 Task: Look for properties with 4 bathrooms.
Action: Mouse pressed left at (839, 119)
Screenshot: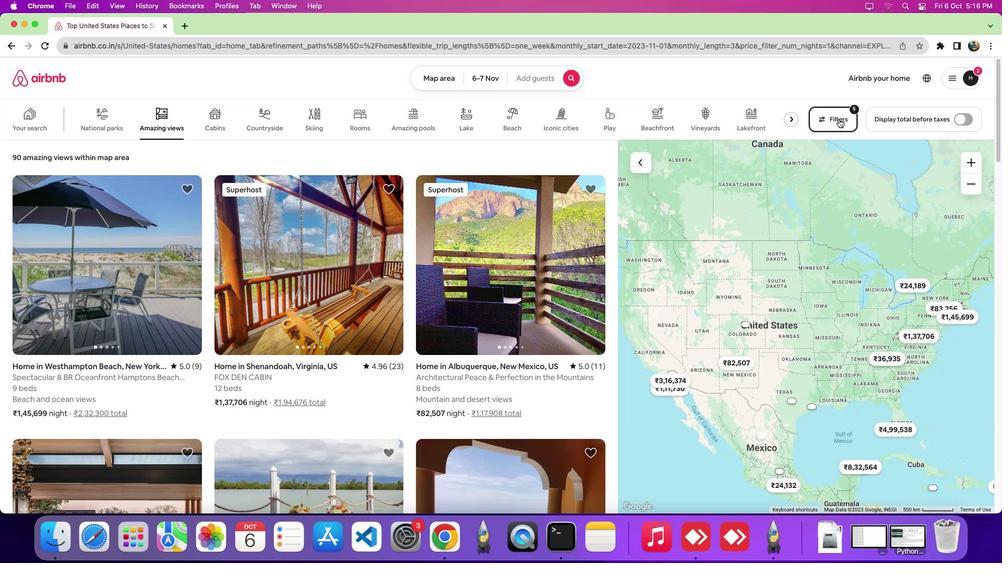 
Action: Mouse moved to (621, 187)
Screenshot: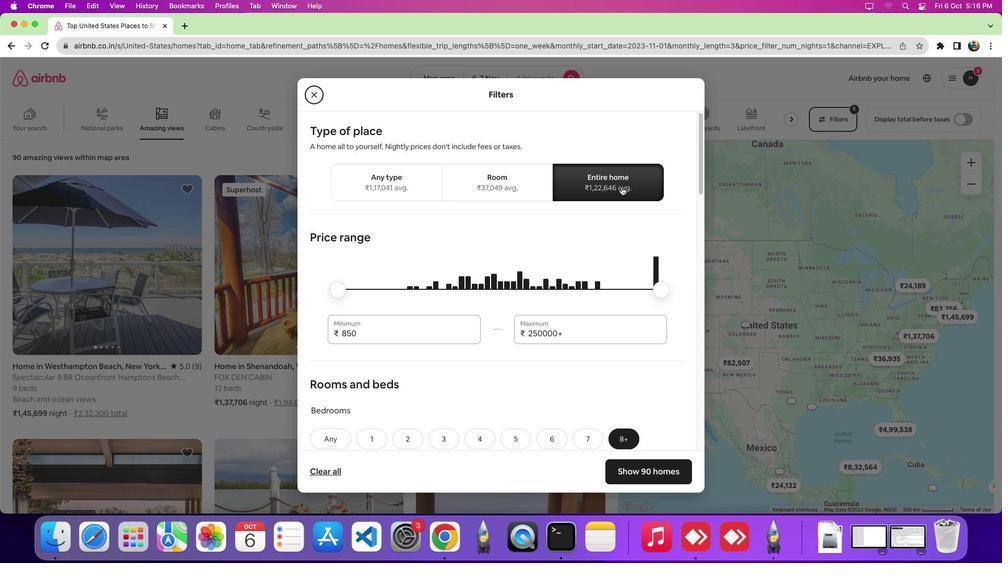 
Action: Mouse pressed left at (621, 187)
Screenshot: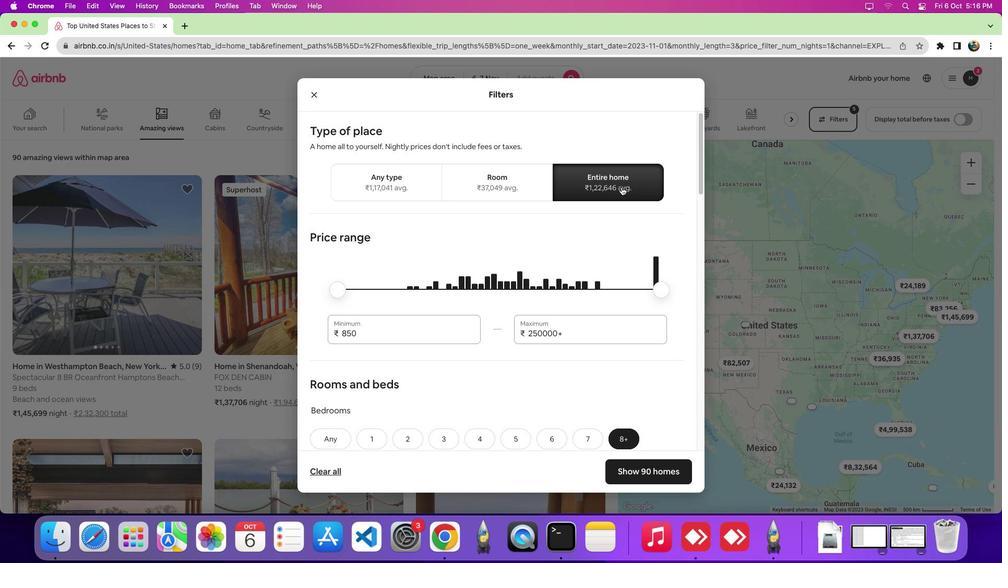 
Action: Mouse moved to (568, 324)
Screenshot: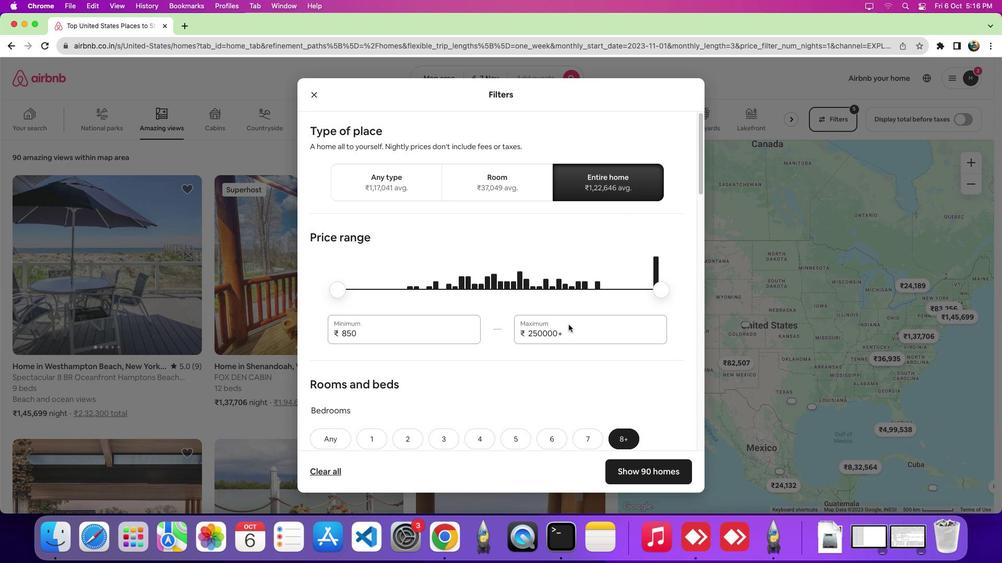 
Action: Mouse scrolled (568, 324) with delta (0, 0)
Screenshot: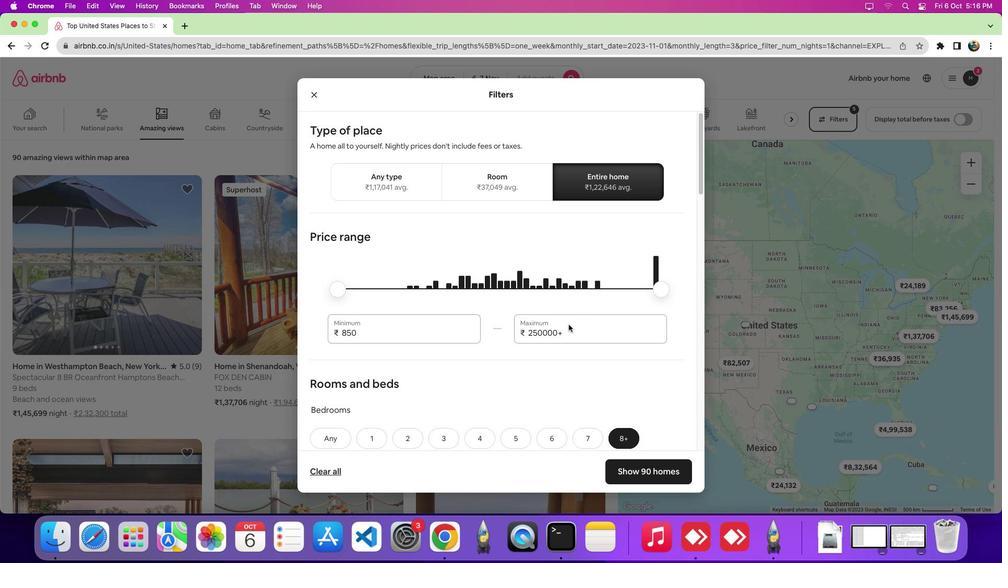 
Action: Mouse scrolled (568, 324) with delta (0, 0)
Screenshot: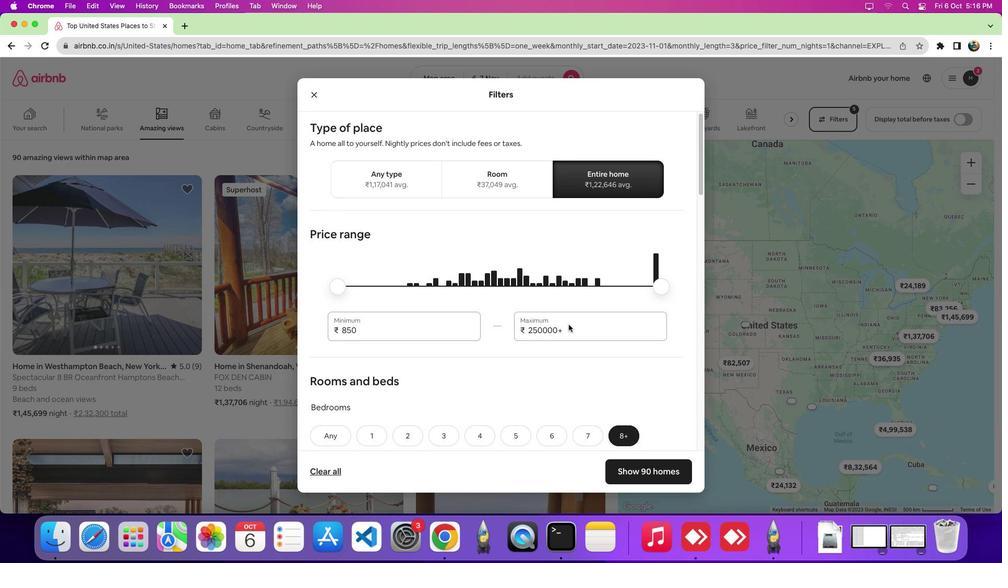 
Action: Mouse scrolled (568, 324) with delta (0, -2)
Screenshot: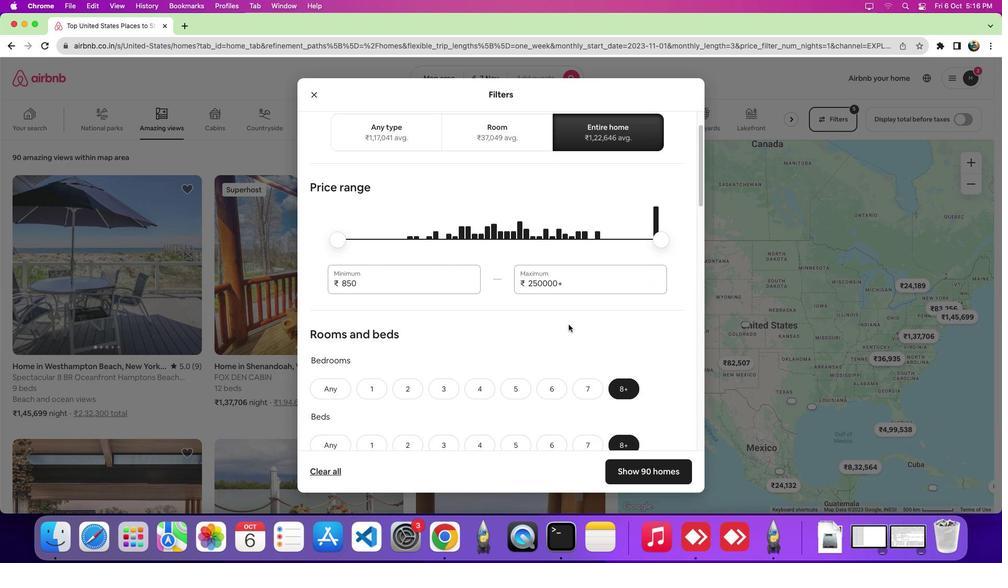 
Action: Mouse scrolled (568, 324) with delta (0, -3)
Screenshot: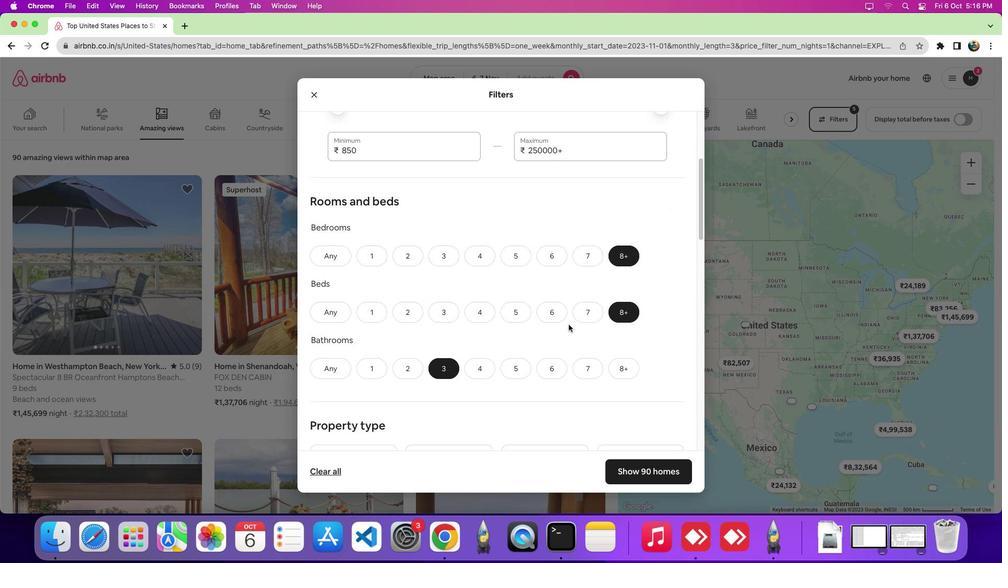 
Action: Mouse moved to (483, 282)
Screenshot: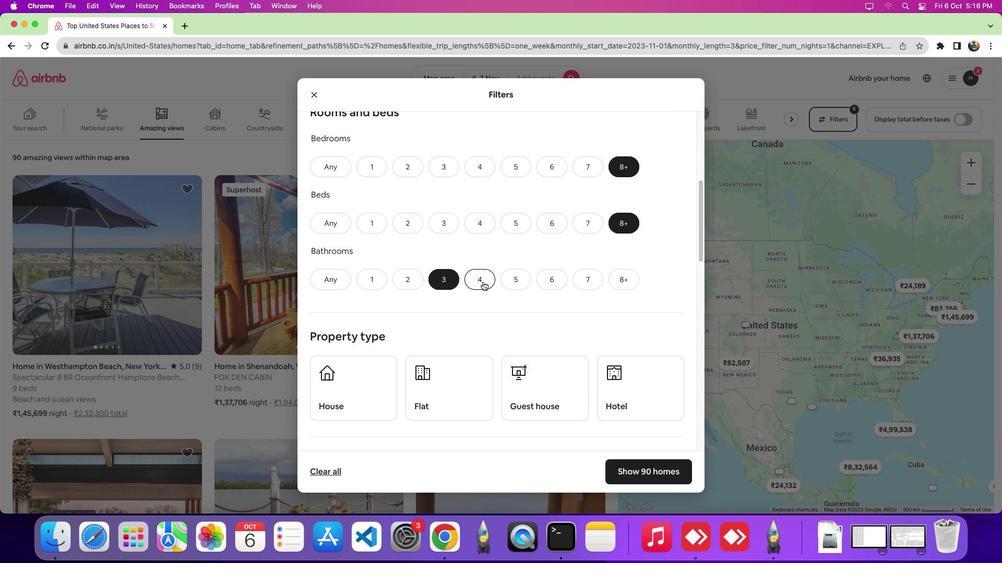 
Action: Mouse pressed left at (483, 282)
Screenshot: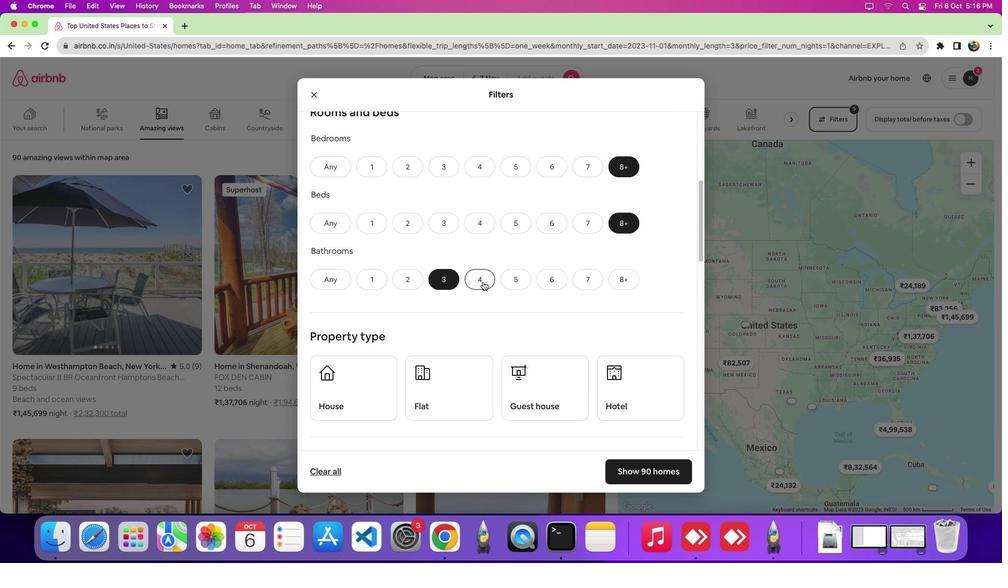 
Action: Mouse moved to (637, 472)
Screenshot: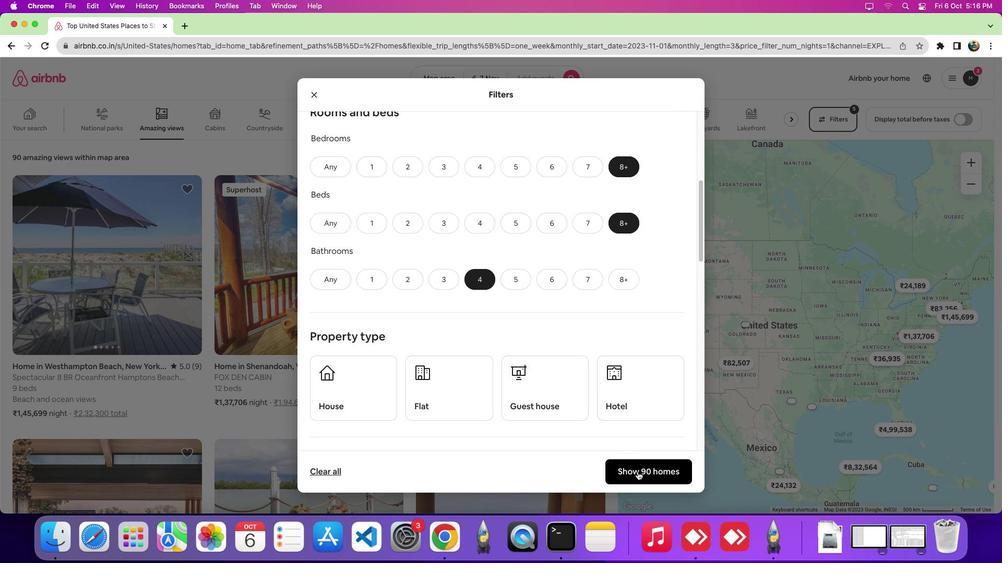 
Action: Mouse pressed left at (637, 472)
Screenshot: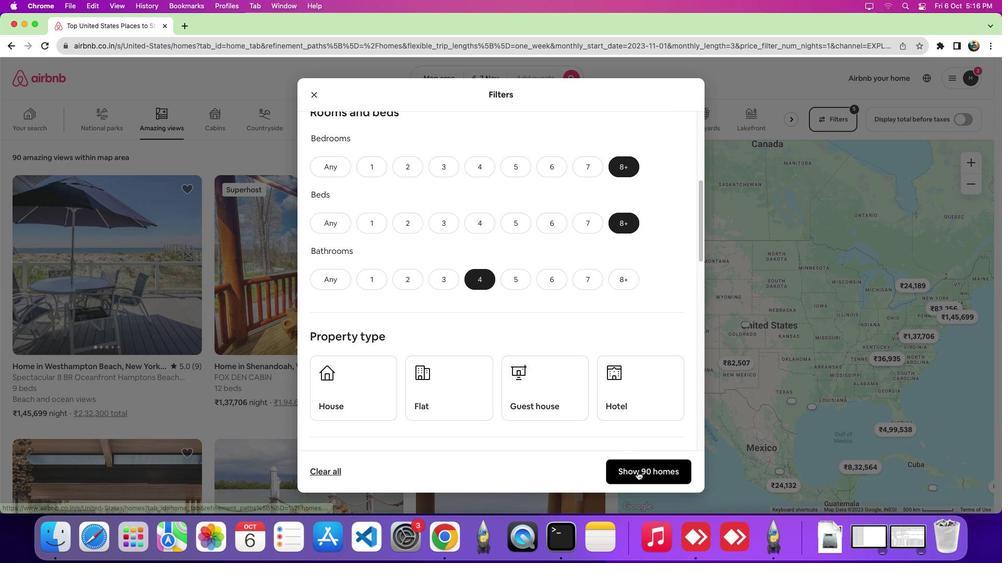 
Action: Mouse moved to (646, 480)
Screenshot: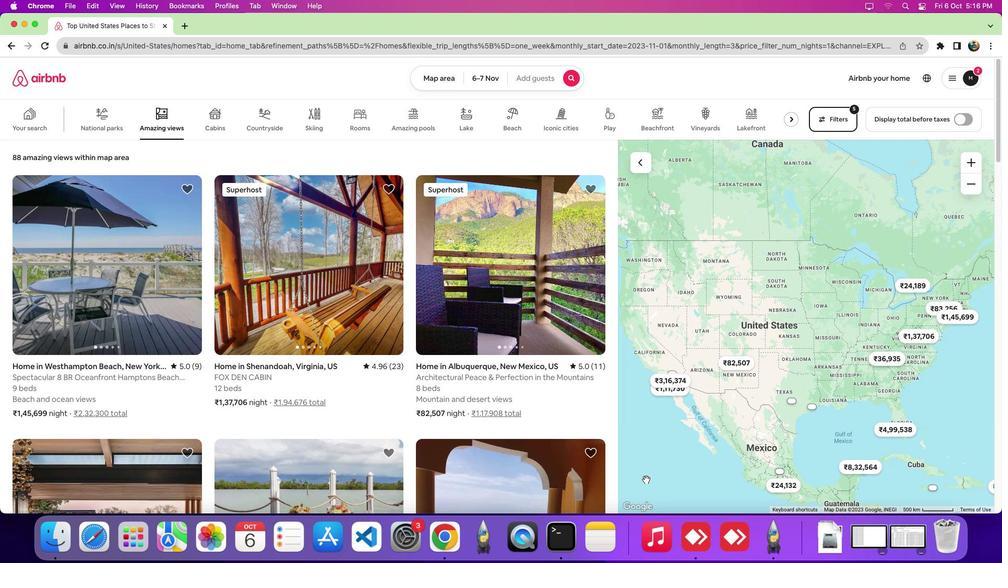 
